 Task: Change the perceptual weighting method of the Dirac video decoder using libschroedinger to "moo".
Action: Mouse moved to (110, 17)
Screenshot: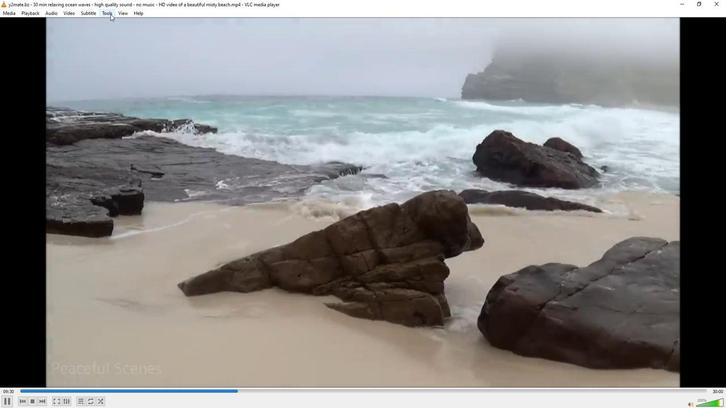 
Action: Mouse pressed left at (110, 17)
Screenshot: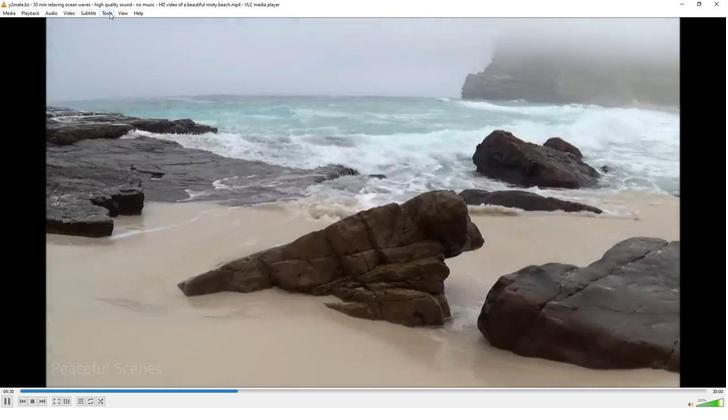 
Action: Mouse moved to (136, 107)
Screenshot: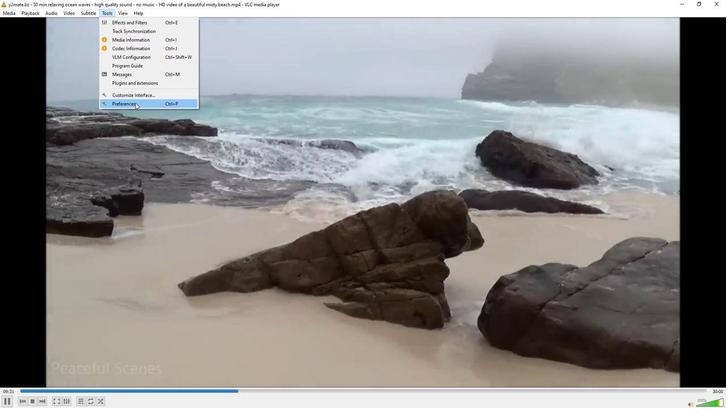 
Action: Mouse pressed left at (136, 107)
Screenshot: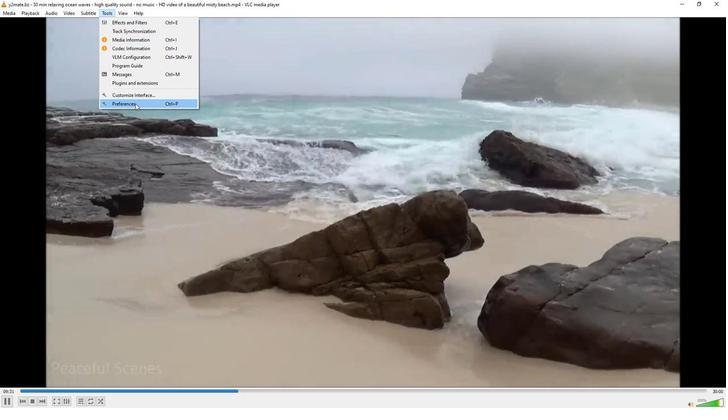 
Action: Mouse moved to (87, 316)
Screenshot: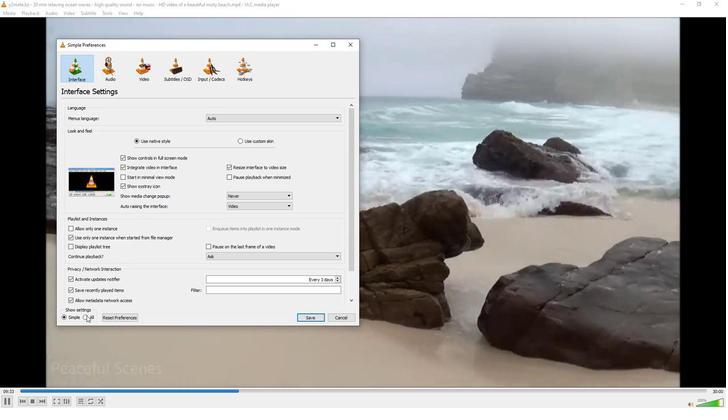 
Action: Mouse pressed left at (87, 316)
Screenshot: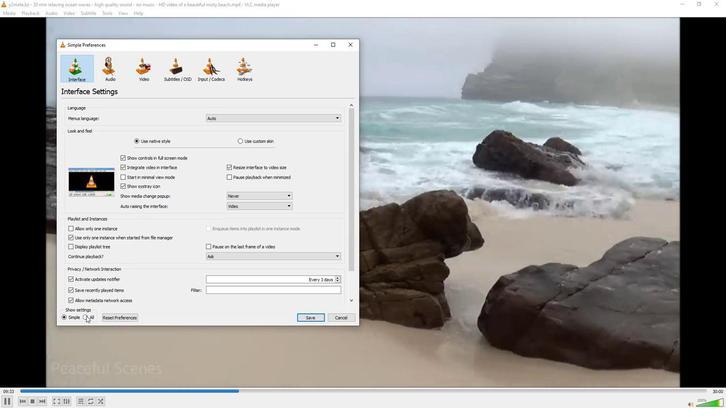 
Action: Mouse moved to (77, 245)
Screenshot: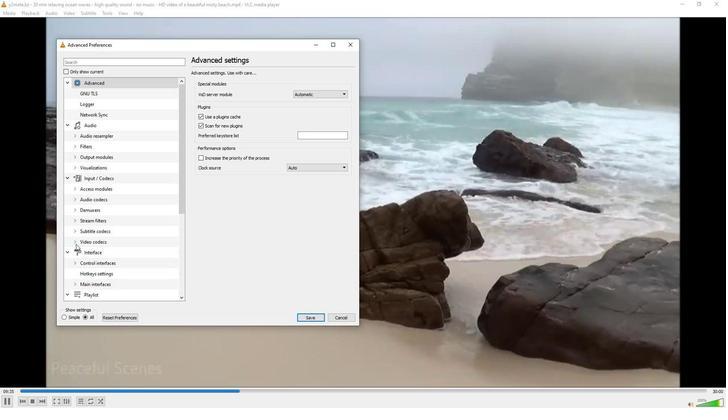 
Action: Mouse pressed left at (77, 245)
Screenshot: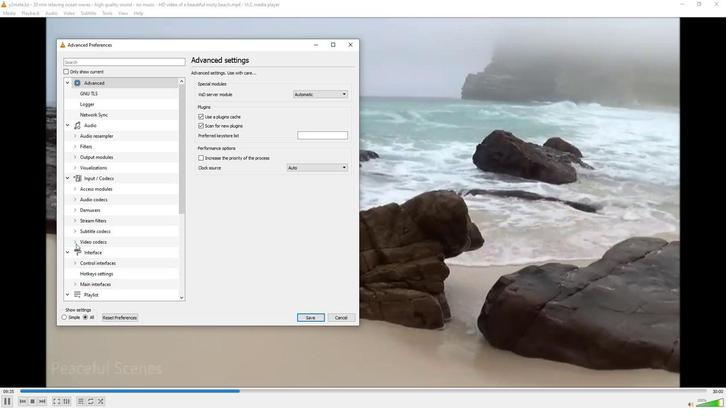 
Action: Mouse moved to (102, 294)
Screenshot: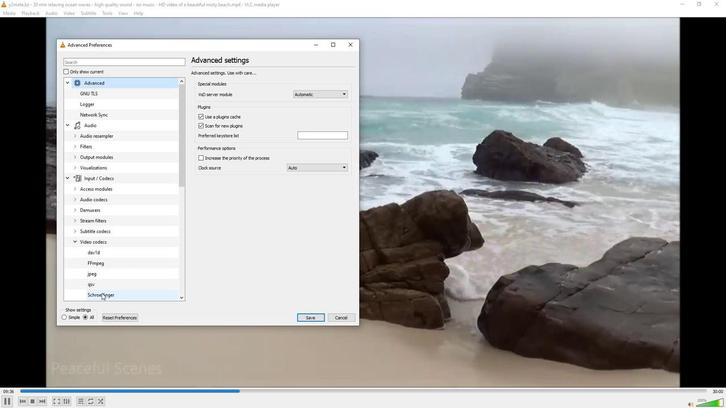 
Action: Mouse pressed left at (102, 294)
Screenshot: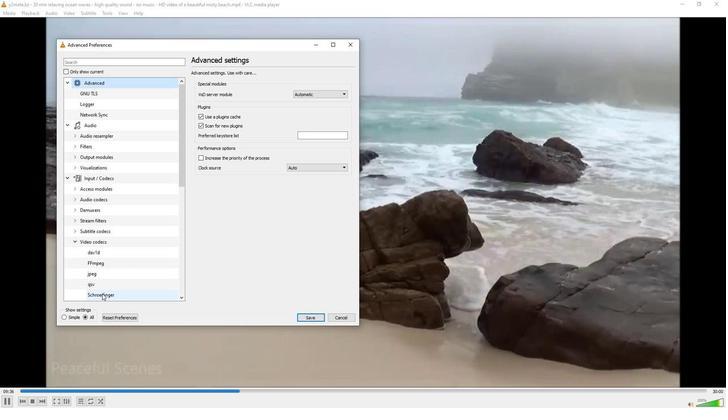 
Action: Mouse moved to (351, 215)
Screenshot: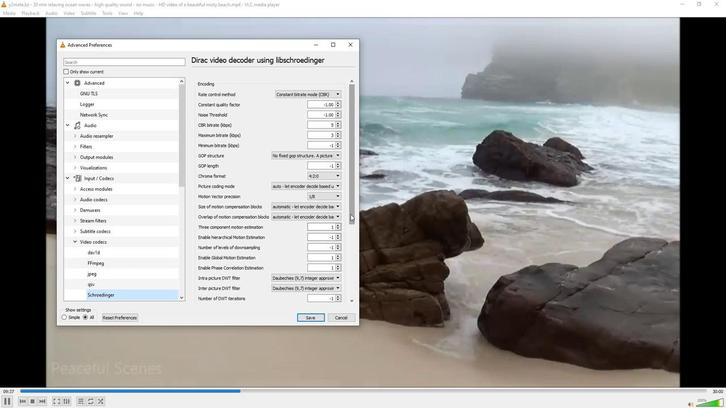 
Action: Mouse pressed left at (351, 215)
Screenshot: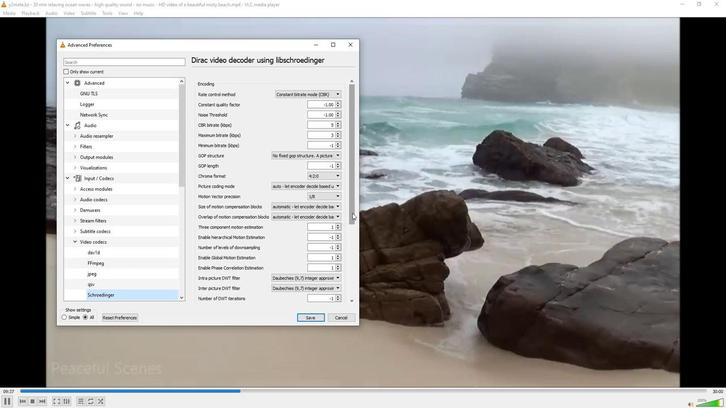 
Action: Mouse moved to (321, 283)
Screenshot: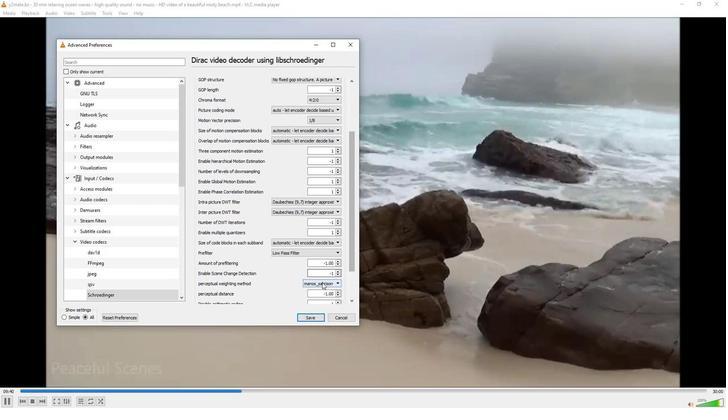 
Action: Mouse pressed left at (321, 283)
Screenshot: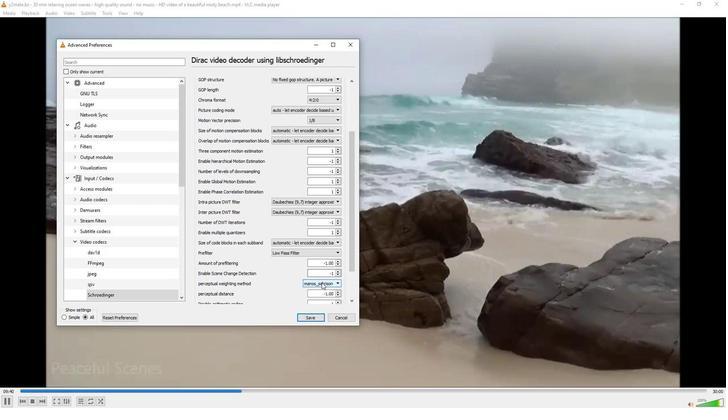 
Action: Mouse moved to (317, 301)
Screenshot: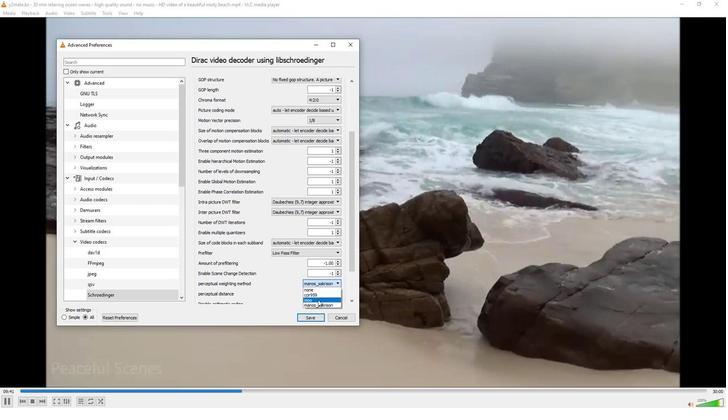 
Action: Mouse pressed left at (317, 301)
Screenshot: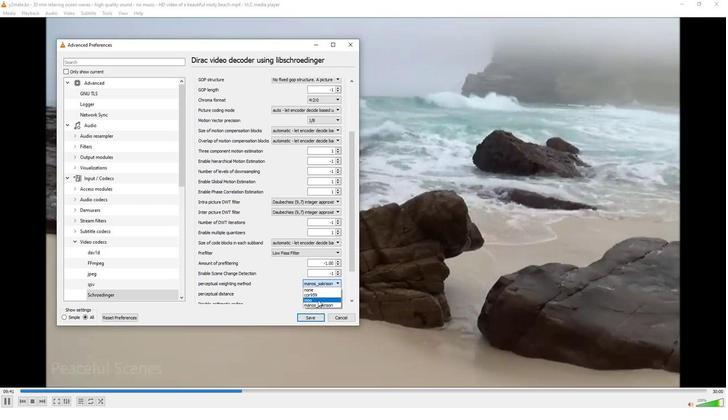 
